 Task: Add a field from the Popular template Effort Level a blank project AztecBridge
Action: Mouse moved to (970, 86)
Screenshot: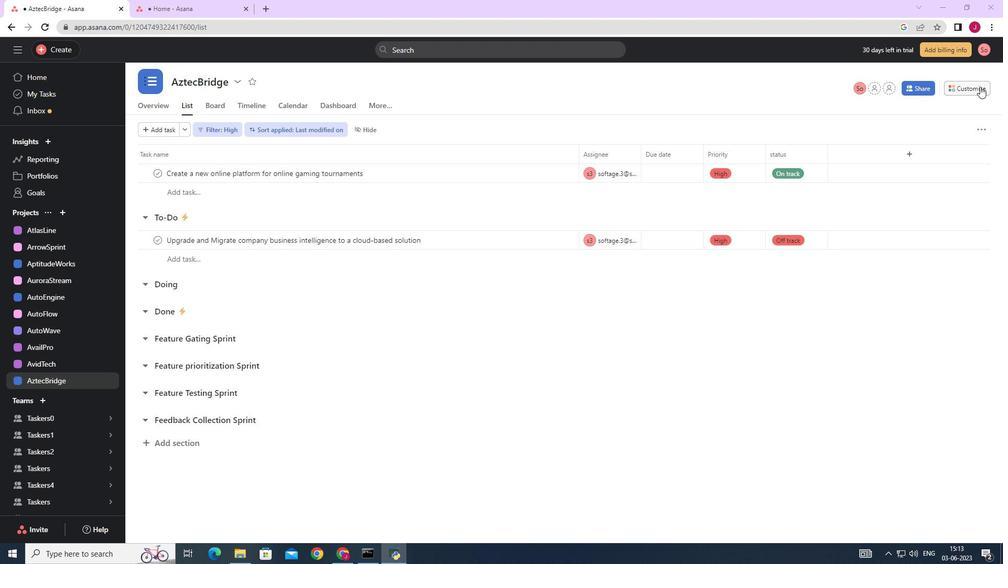 
Action: Mouse pressed left at (970, 86)
Screenshot: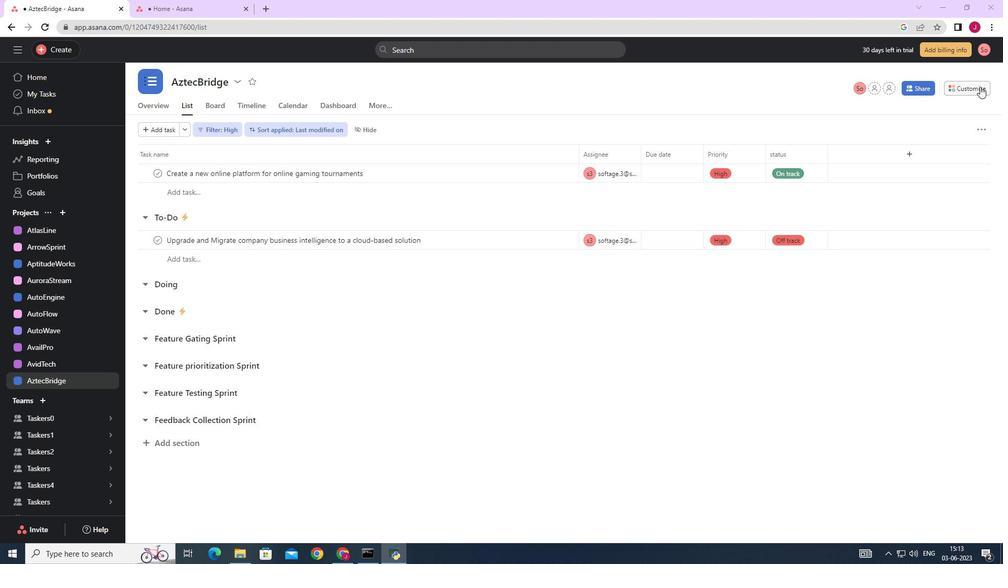 
Action: Mouse moved to (873, 210)
Screenshot: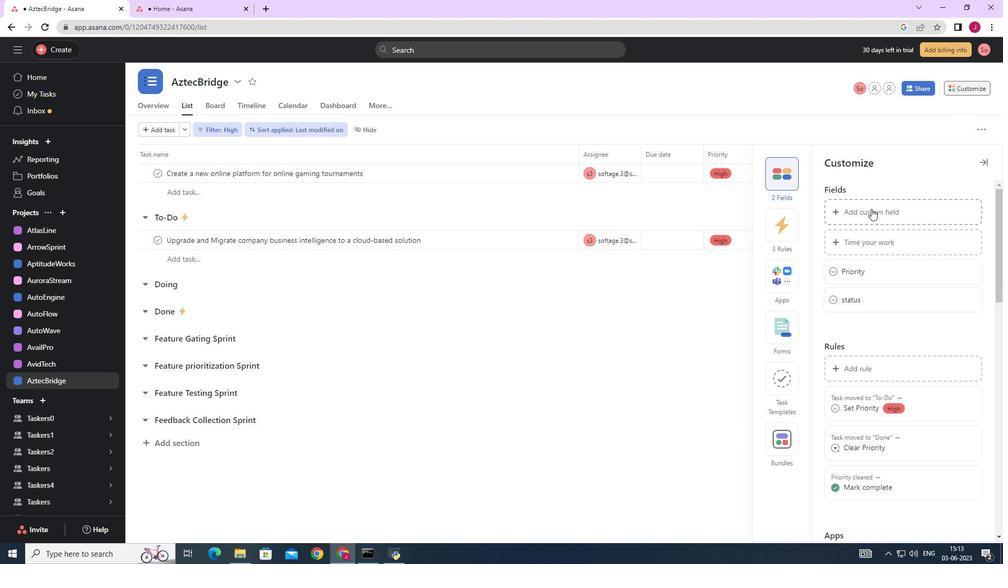
Action: Mouse pressed left at (873, 210)
Screenshot: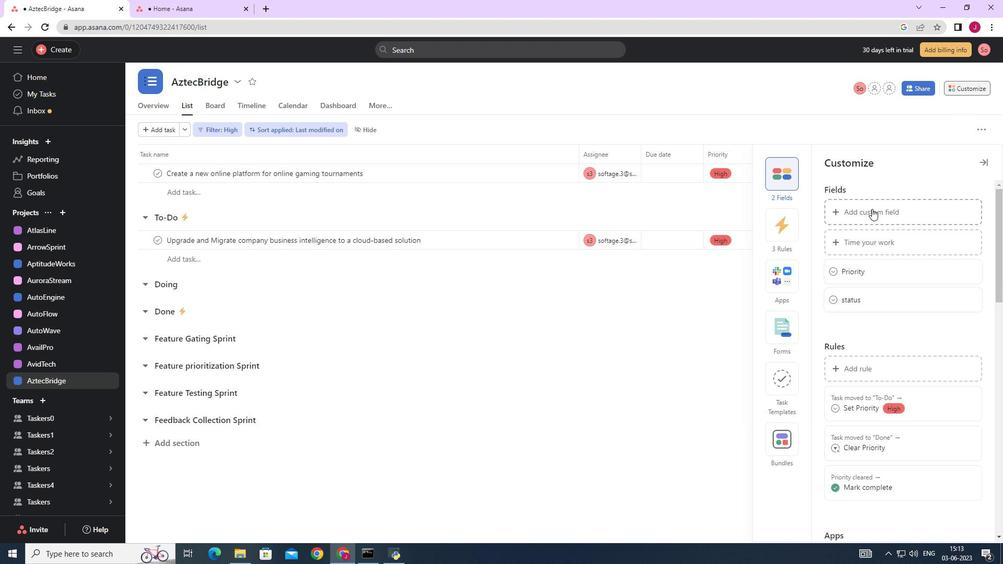 
Action: Key pressed <Key.caps_lock>E<Key.caps_lock>ffort<Key.space><Key.caps_lock>L<Key.caps_lock>v<Key.backspace>evel
Screenshot: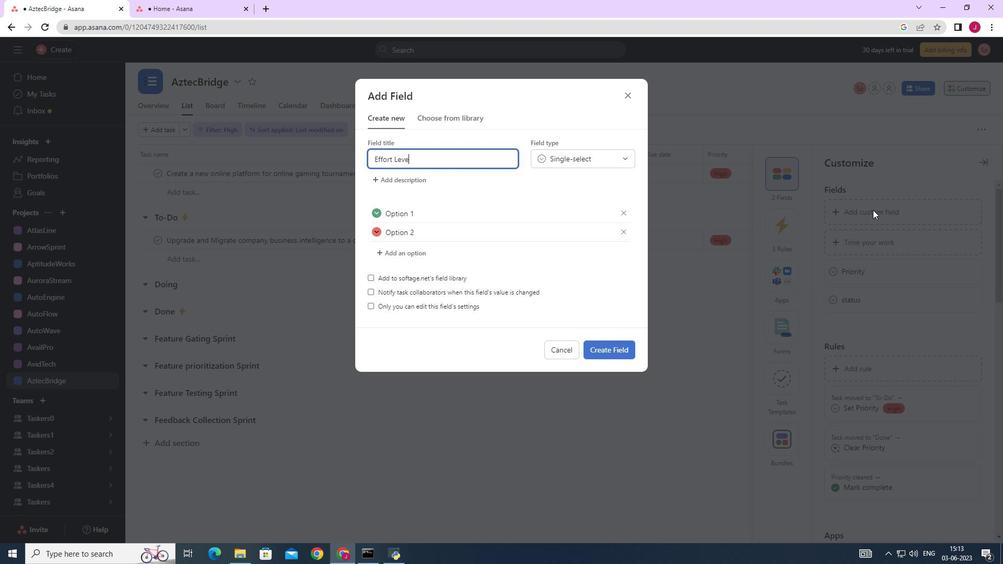 
Action: Mouse moved to (594, 348)
Screenshot: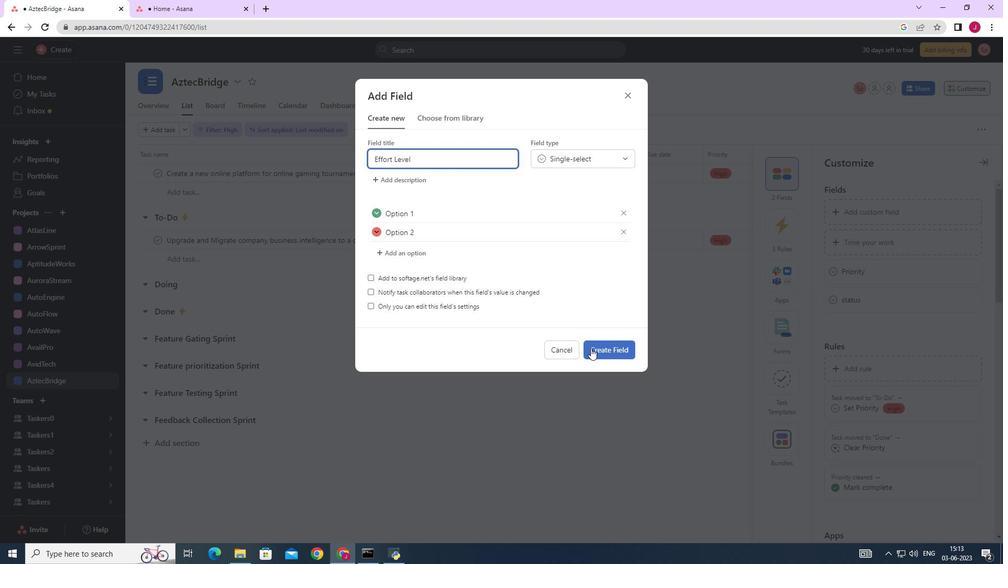 
Action: Mouse pressed left at (594, 348)
Screenshot: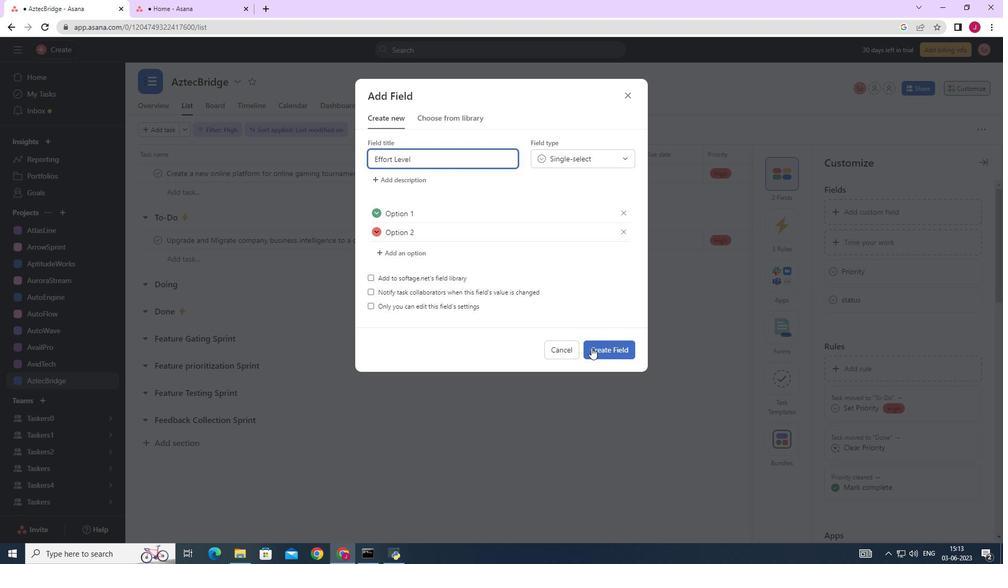 
Action: Mouse moved to (616, 343)
Screenshot: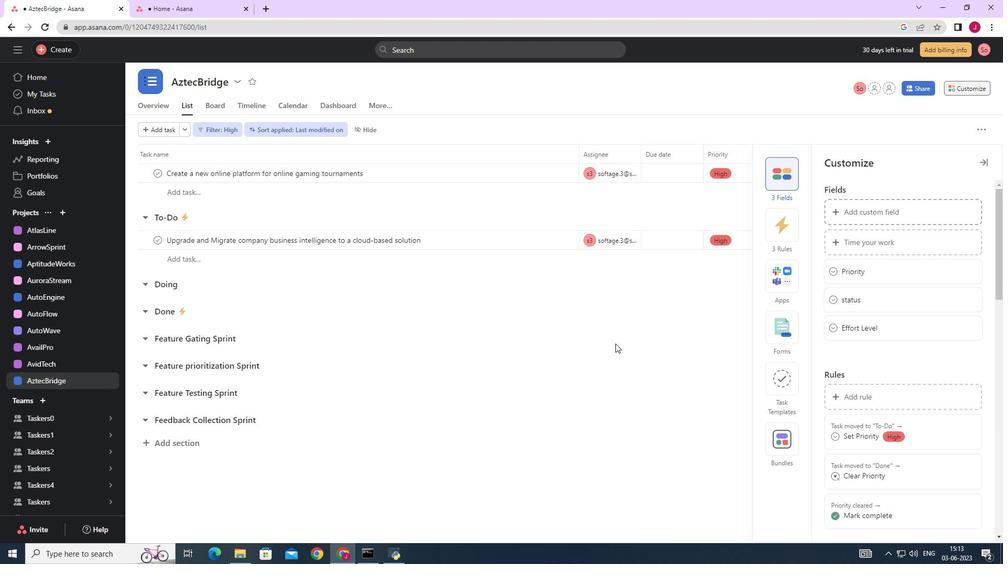 
